 Task: Change  the formatting of the data to 'Which is Less than 10, 'In conditional formating, put the option 'Light Red Fill with Drak Red Text. 'add another formatting option Format As Table, insert the option 'Blue Table style Light 9 'In the sheet  Attendance Sheet for Weekly Monitoringbook
Action: Mouse moved to (325, 476)
Screenshot: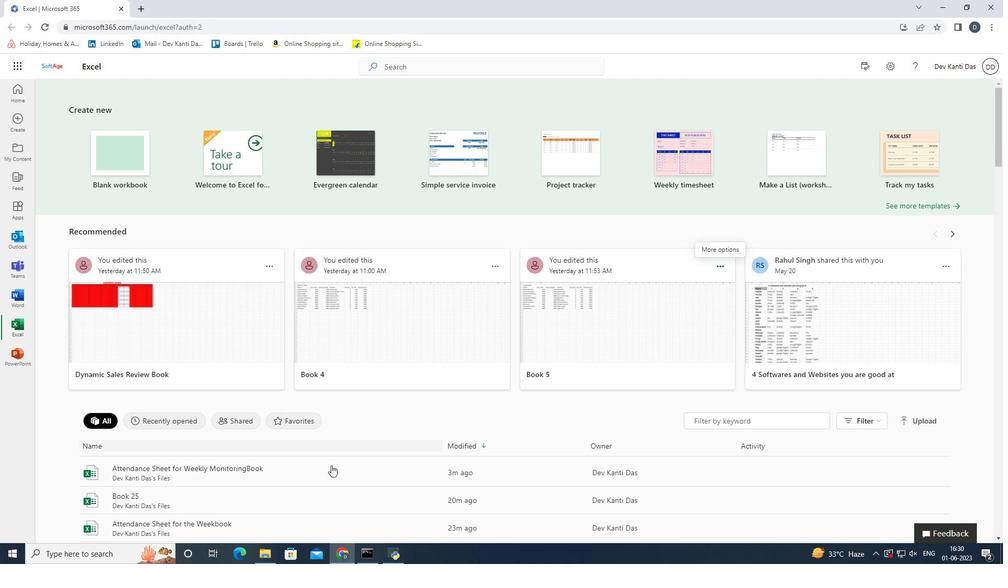 
Action: Mouse pressed left at (325, 476)
Screenshot: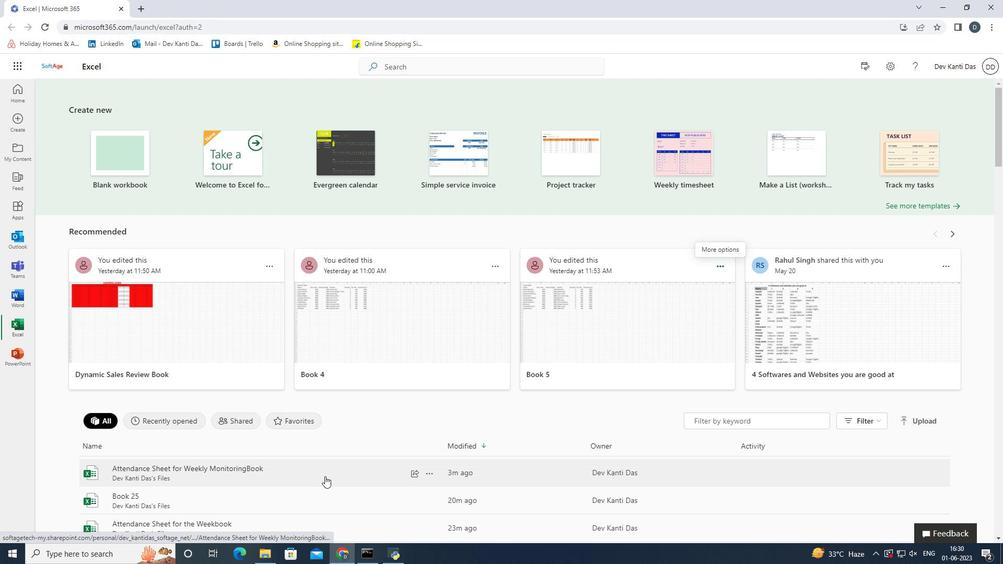 
Action: Mouse moved to (331, 182)
Screenshot: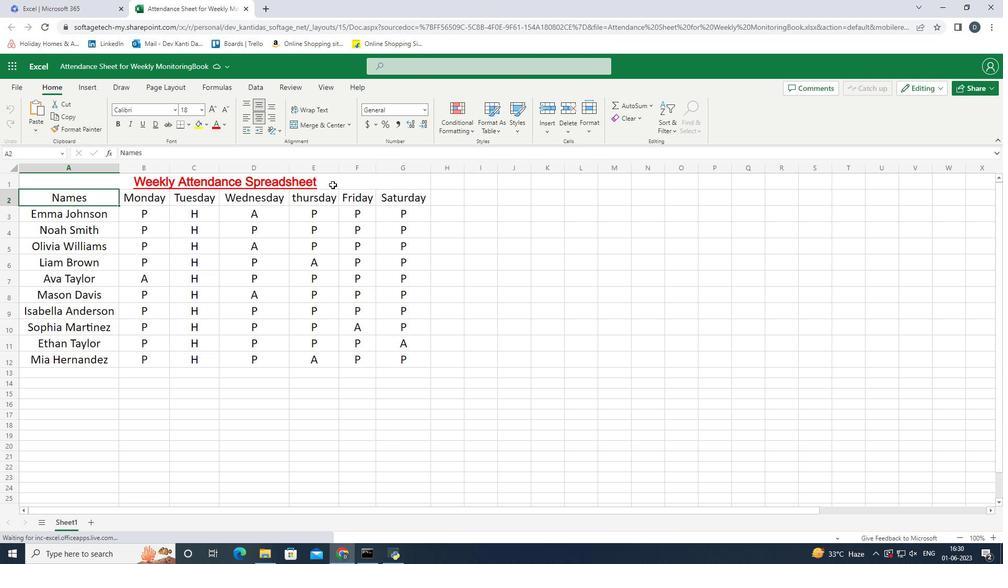 
Action: Mouse pressed left at (331, 182)
Screenshot: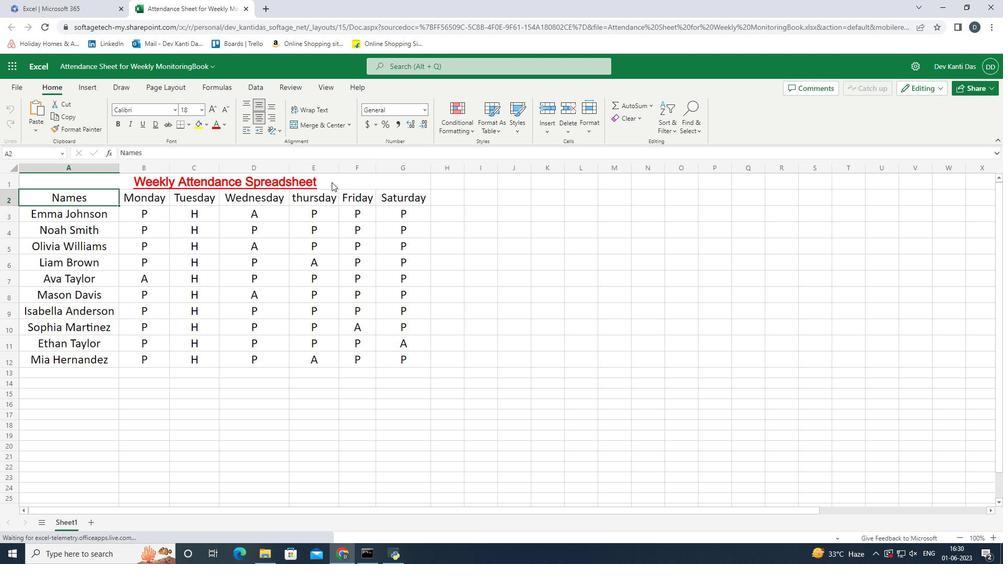 
Action: Mouse moved to (94, 196)
Screenshot: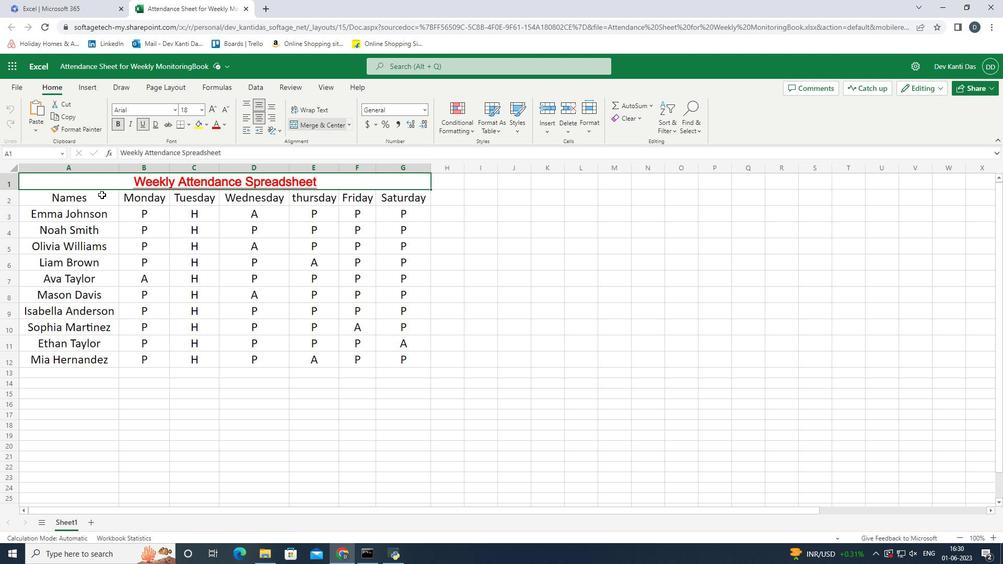 
Action: Mouse pressed left at (94, 196)
Screenshot: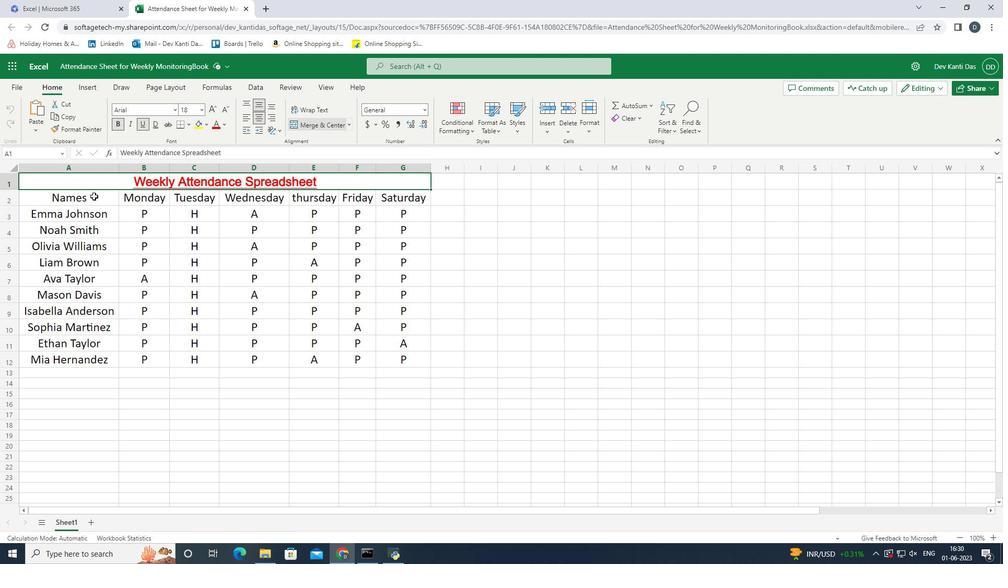 
Action: Mouse pressed left at (94, 196)
Screenshot: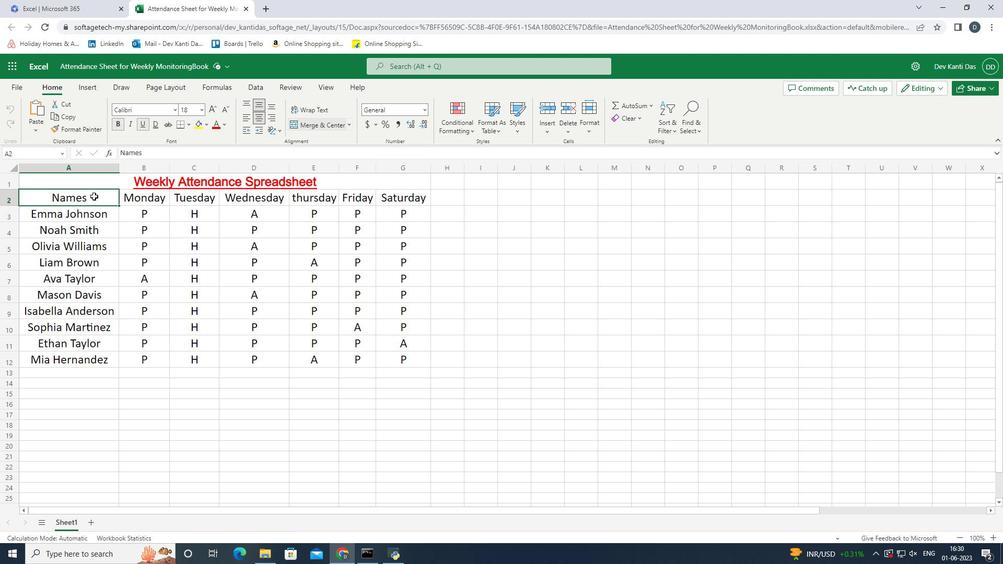 
Action: Mouse moved to (410, 356)
Screenshot: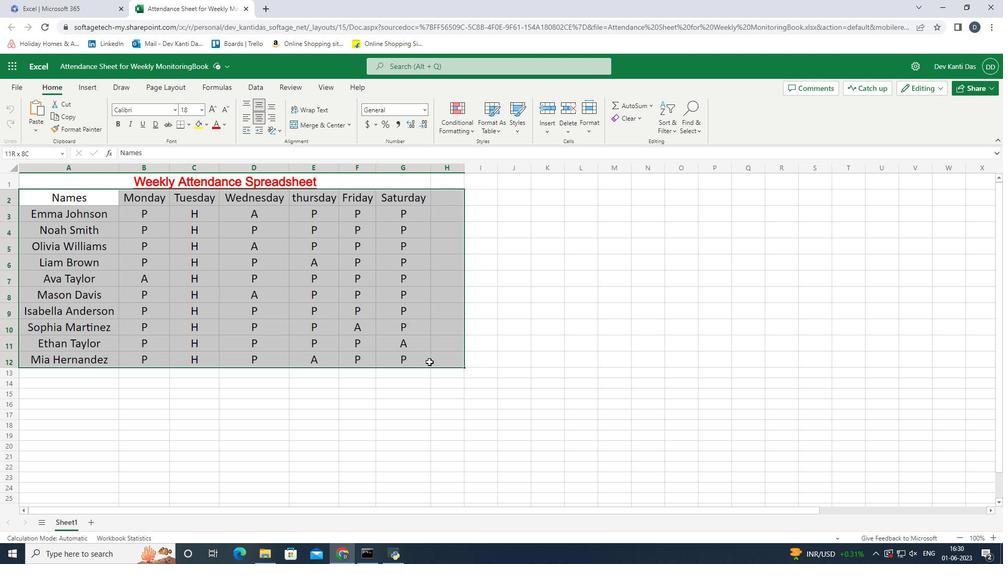 
Action: Mouse pressed left at (410, 356)
Screenshot: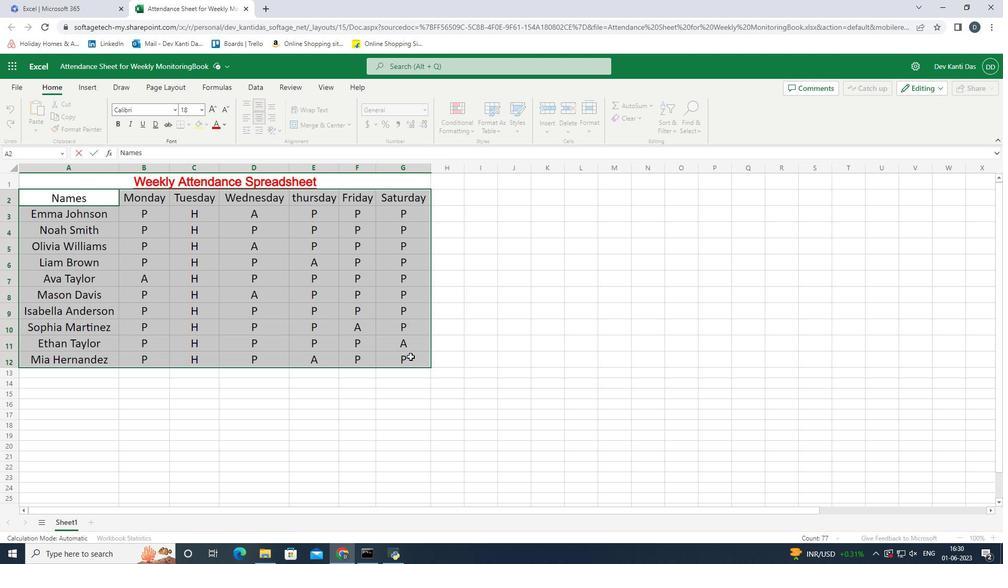 
Action: Mouse moved to (86, 195)
Screenshot: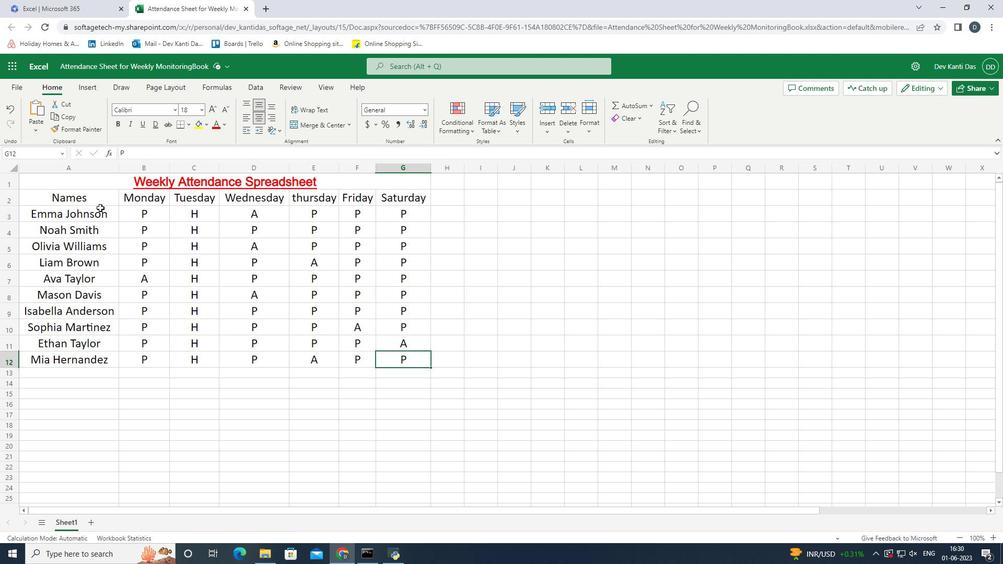 
Action: Mouse pressed left at (86, 195)
Screenshot: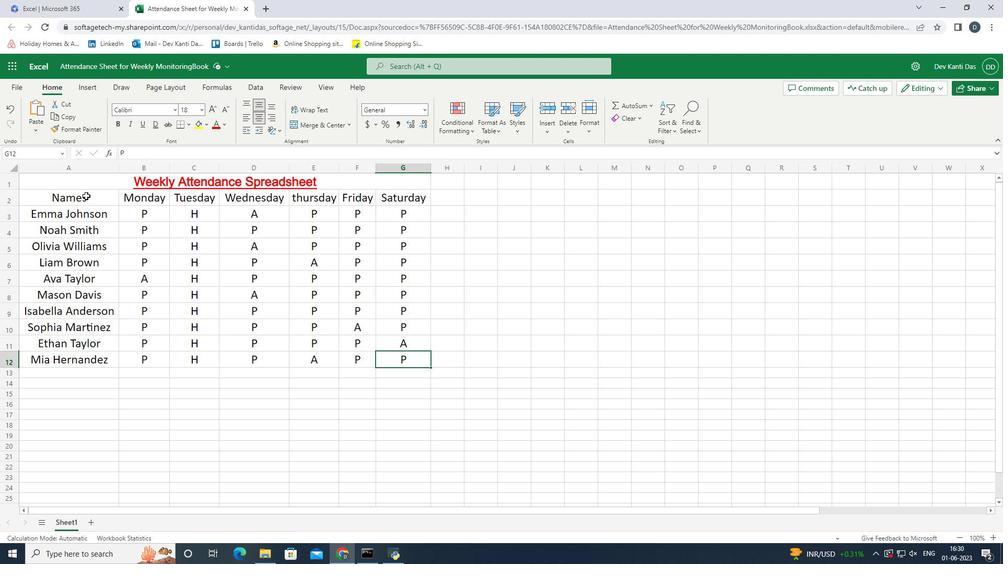 
Action: Mouse moved to (470, 130)
Screenshot: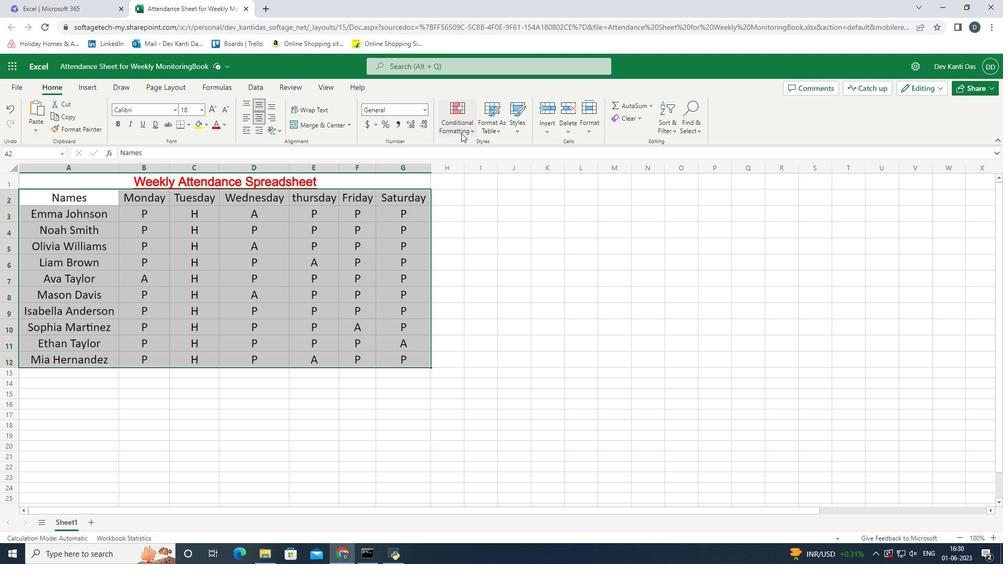 
Action: Mouse pressed left at (470, 130)
Screenshot: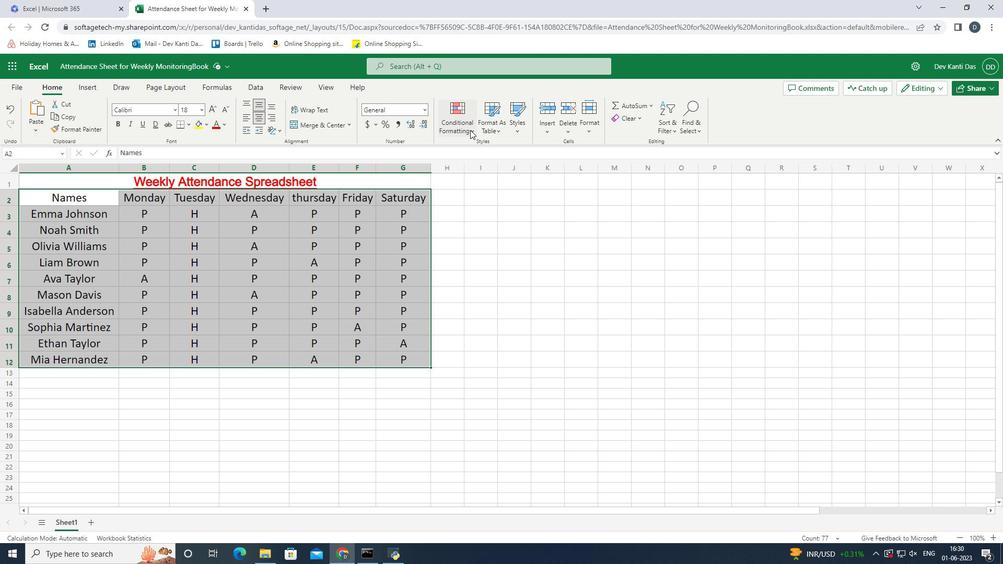 
Action: Mouse moved to (591, 179)
Screenshot: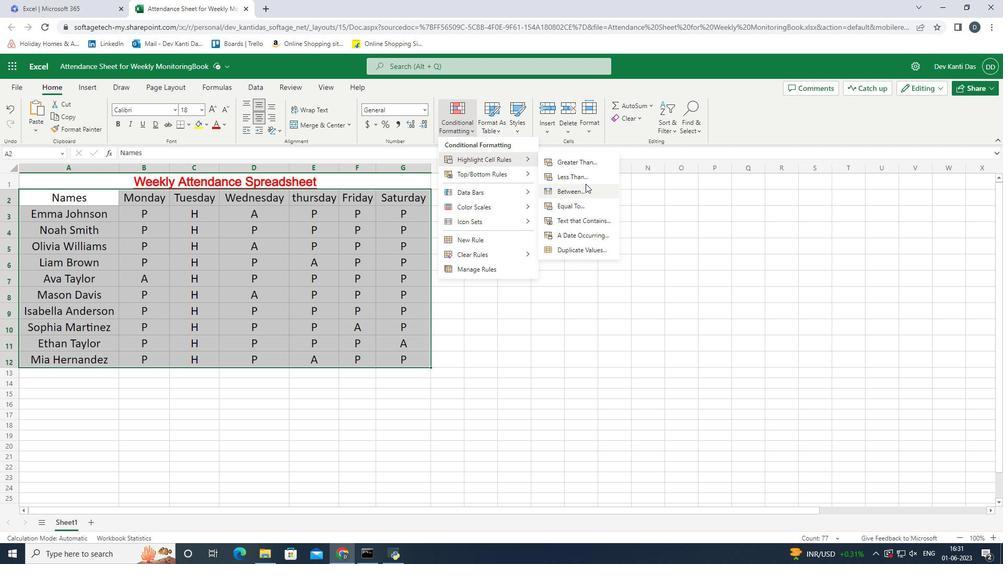 
Action: Mouse pressed left at (591, 179)
Screenshot: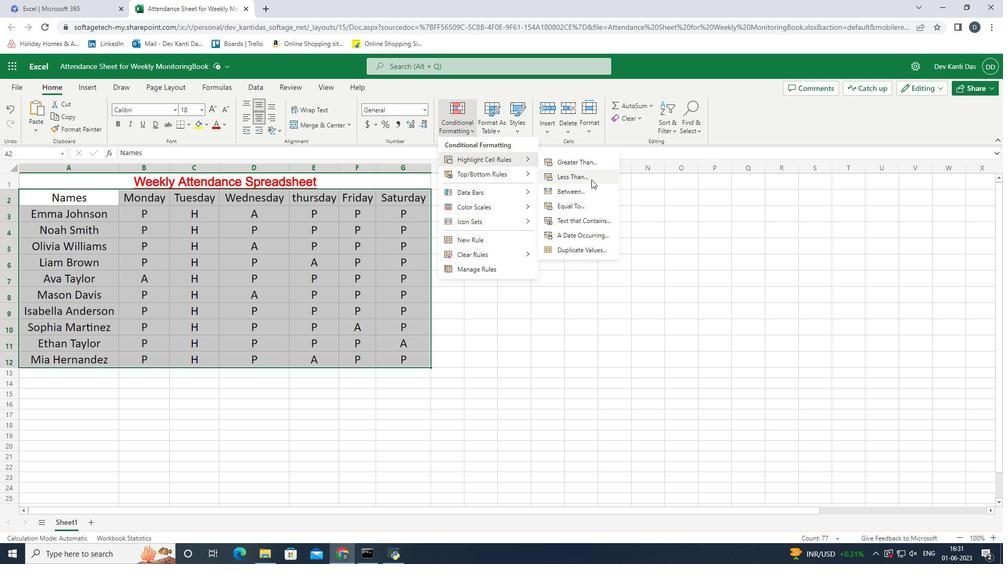 
Action: Mouse moved to (951, 452)
Screenshot: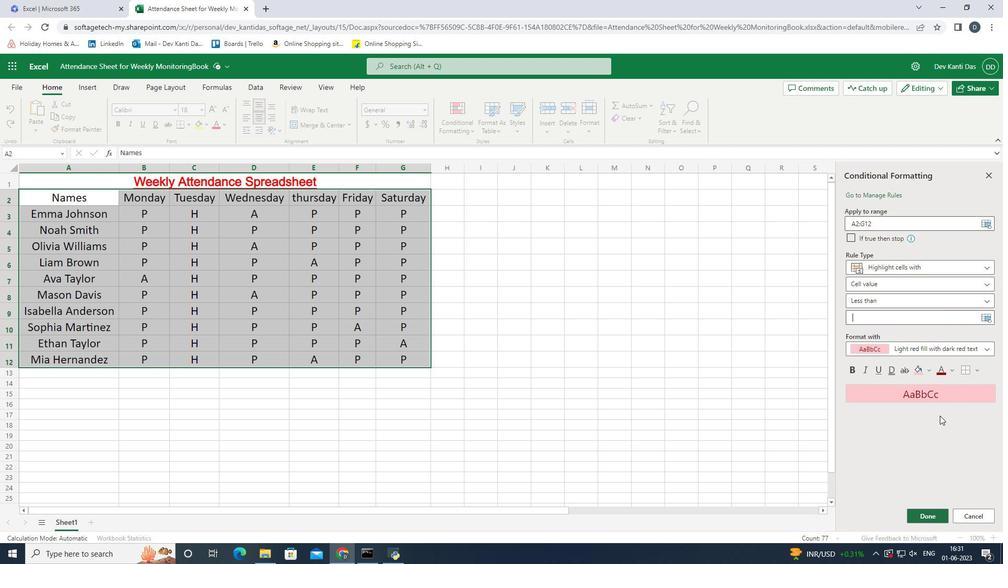 
Action: Key pressed 10
Screenshot: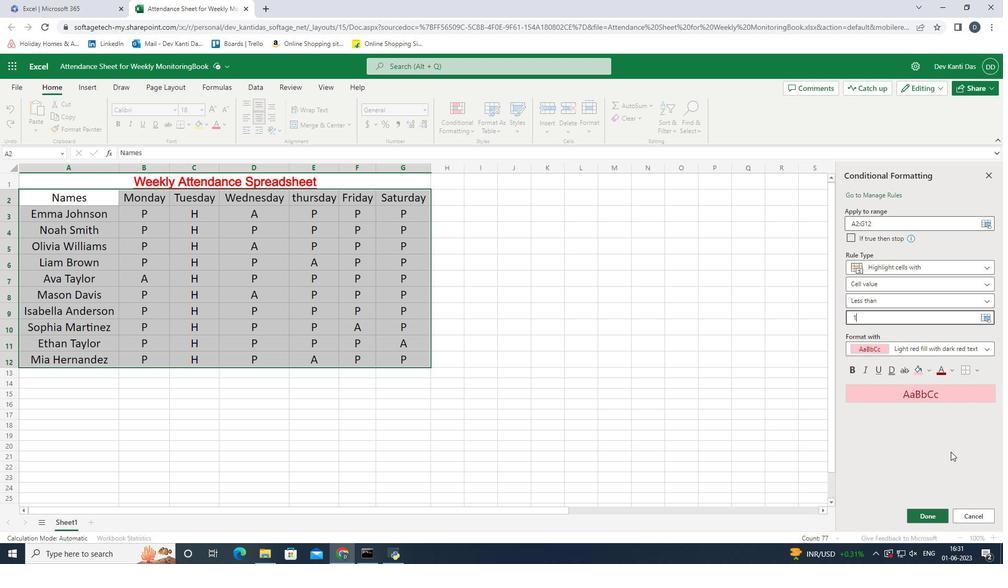 
Action: Mouse moved to (974, 352)
Screenshot: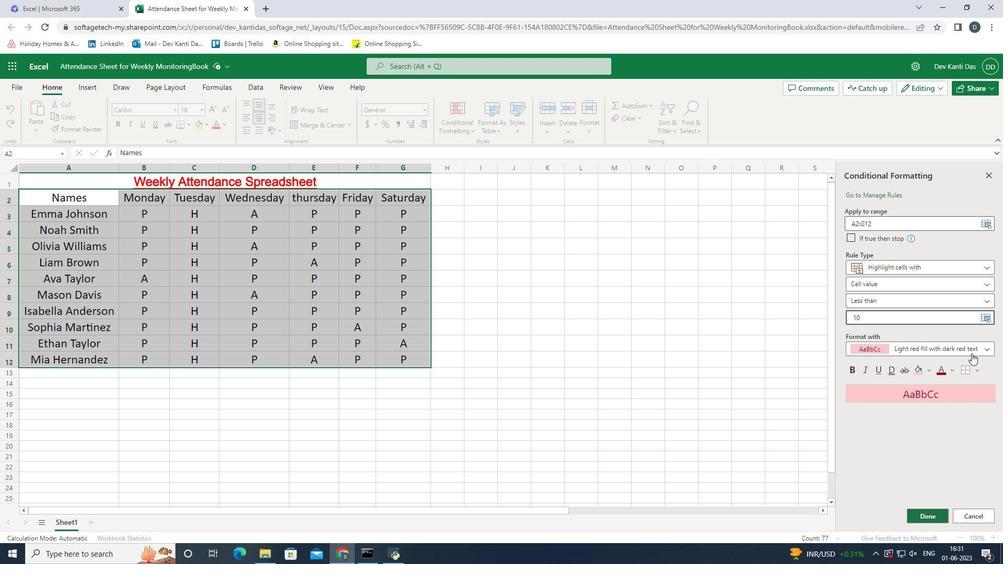 
Action: Mouse pressed left at (974, 352)
Screenshot: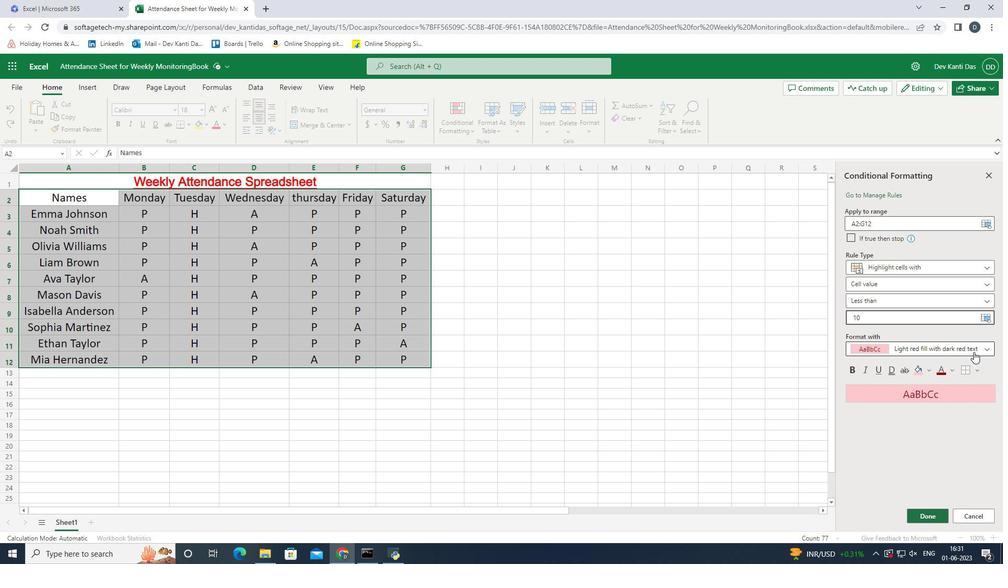 
Action: Mouse moved to (974, 364)
Screenshot: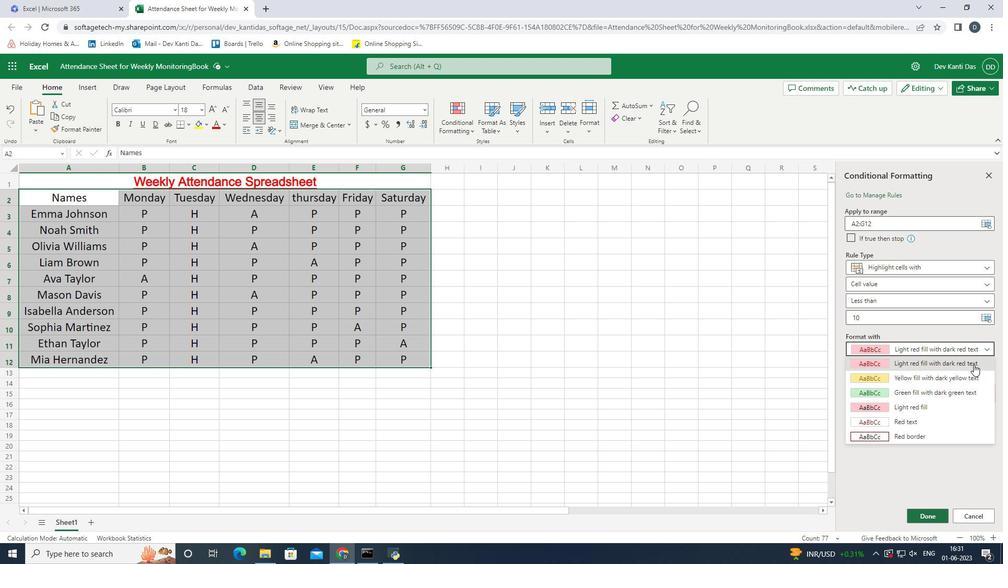 
Action: Mouse pressed left at (974, 364)
Screenshot: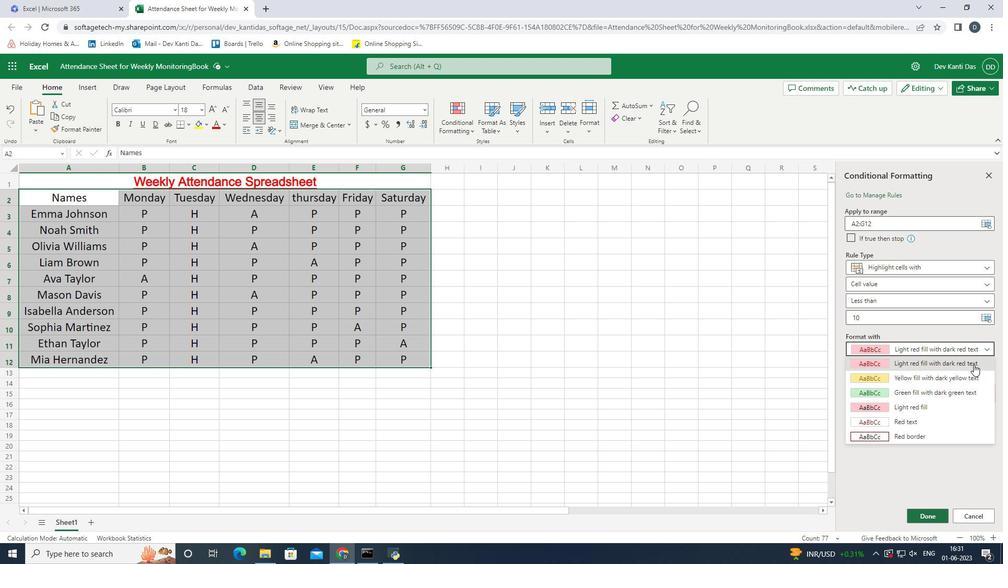 
Action: Mouse moved to (928, 510)
Screenshot: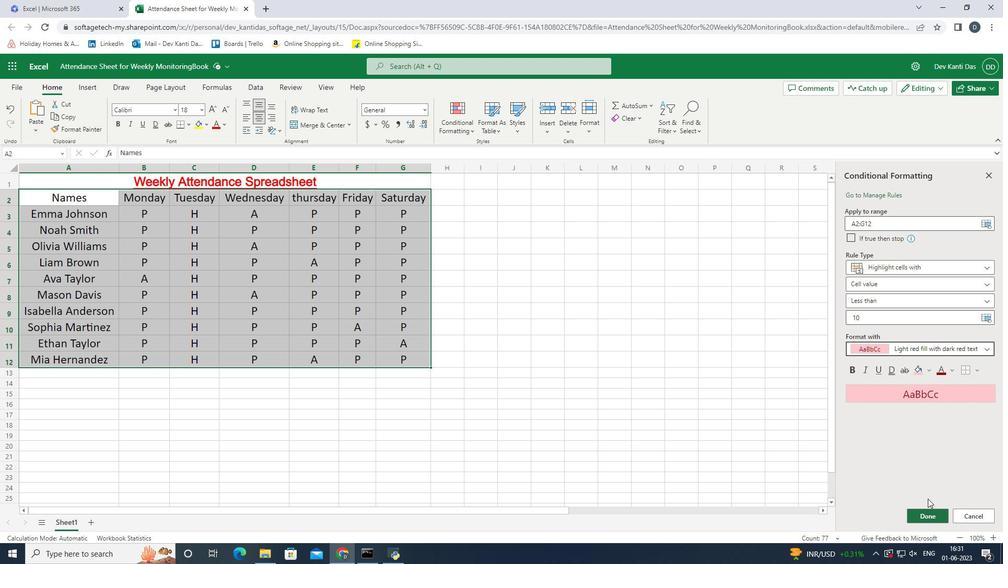 
Action: Mouse pressed left at (928, 510)
Screenshot: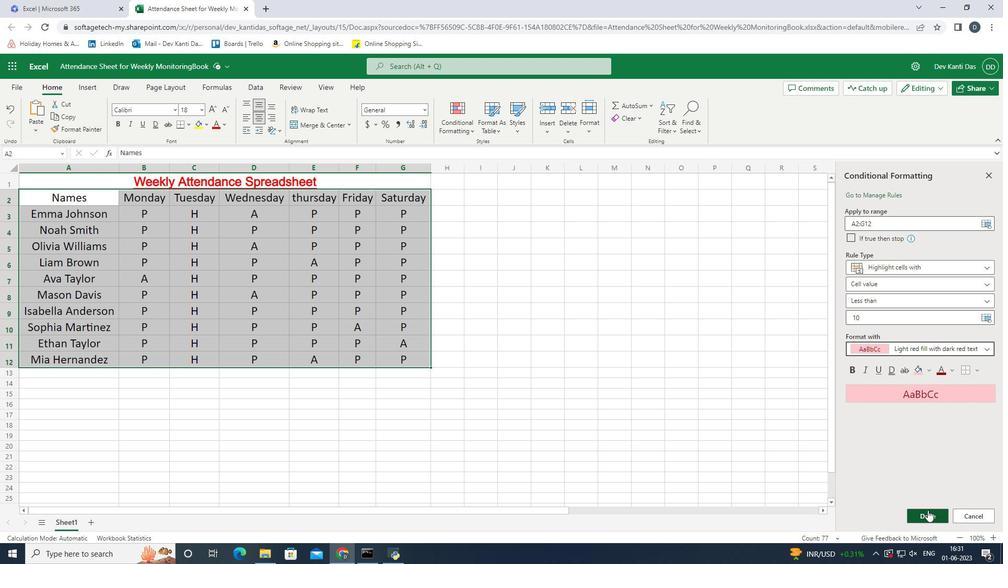 
Action: Mouse moved to (993, 173)
Screenshot: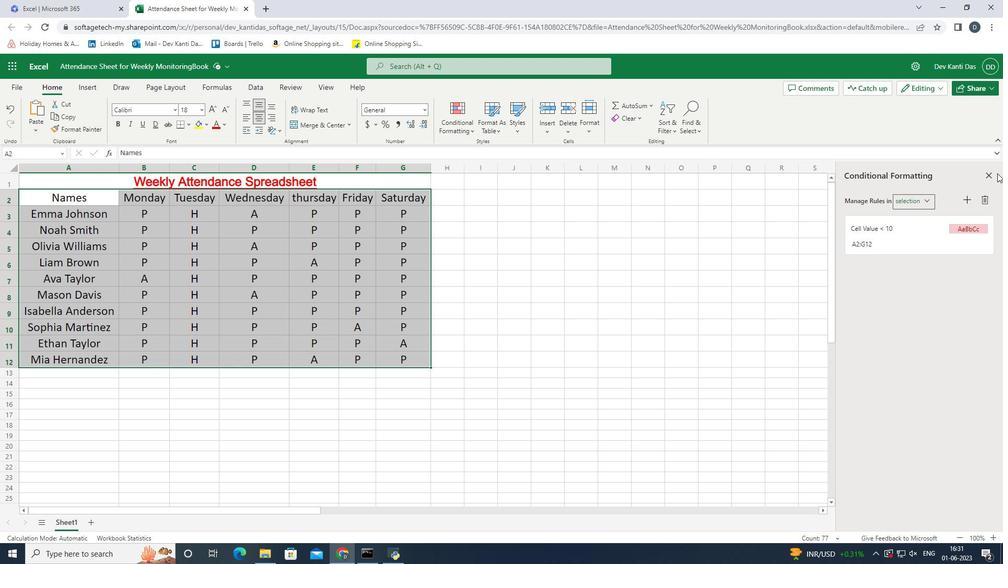 
Action: Mouse pressed left at (993, 173)
Screenshot: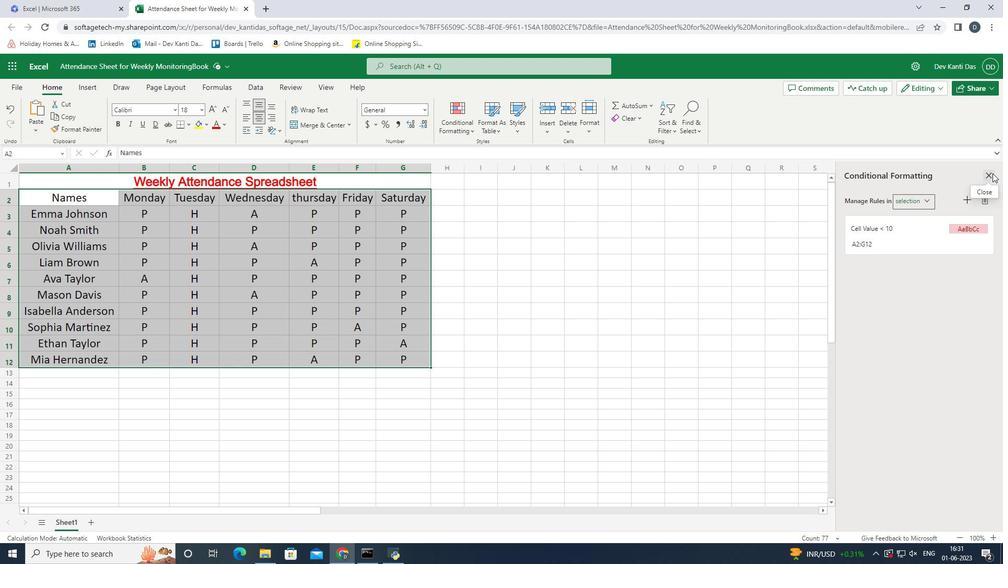 
Action: Mouse moved to (496, 130)
Screenshot: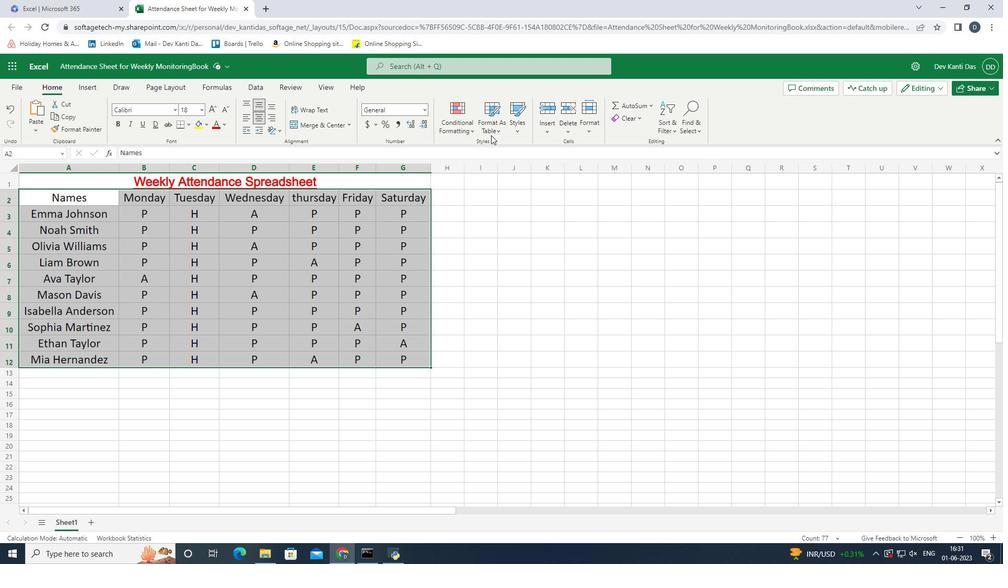 
Action: Mouse pressed left at (496, 130)
Screenshot: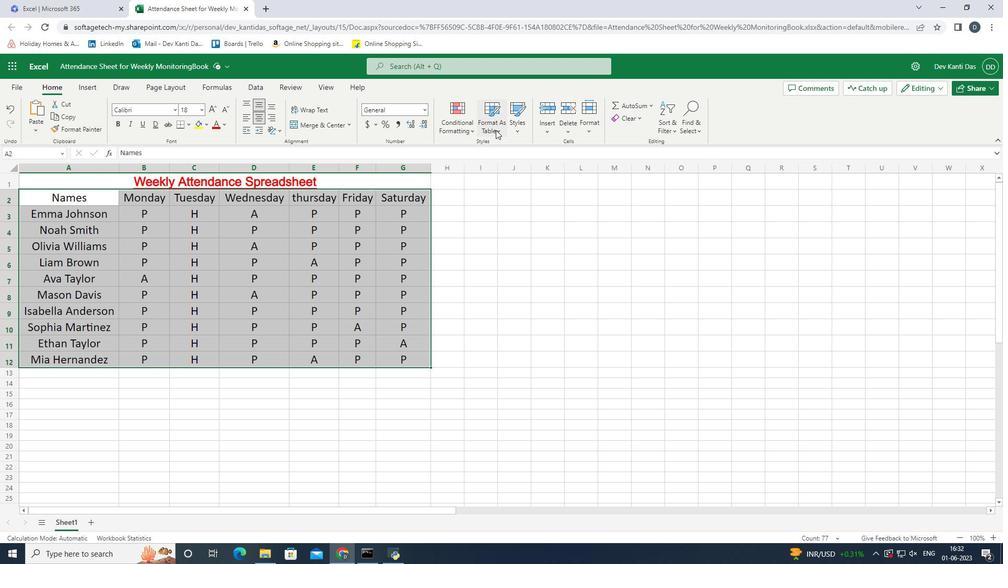 
Action: Mouse moved to (535, 205)
Screenshot: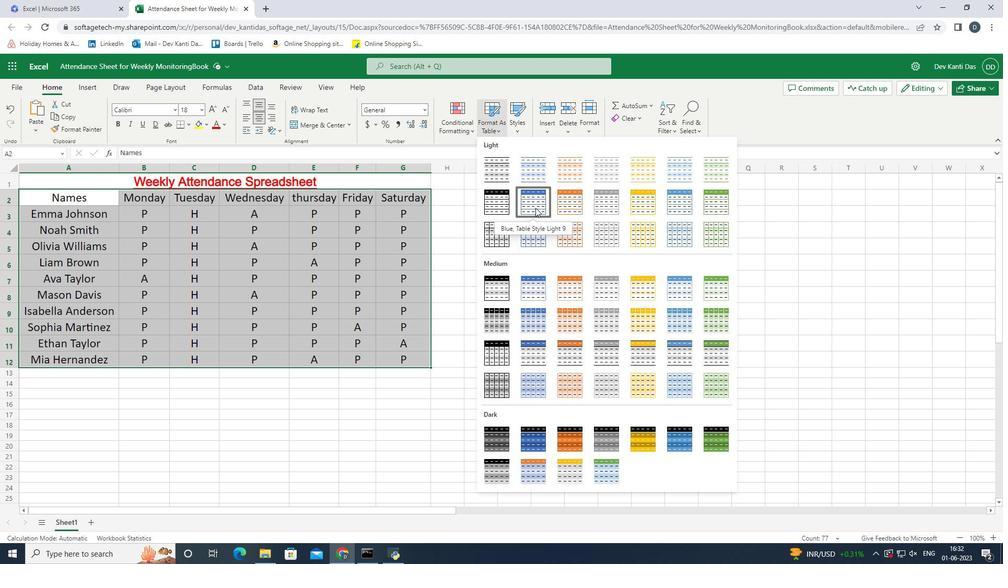 
Action: Mouse pressed left at (535, 205)
Screenshot: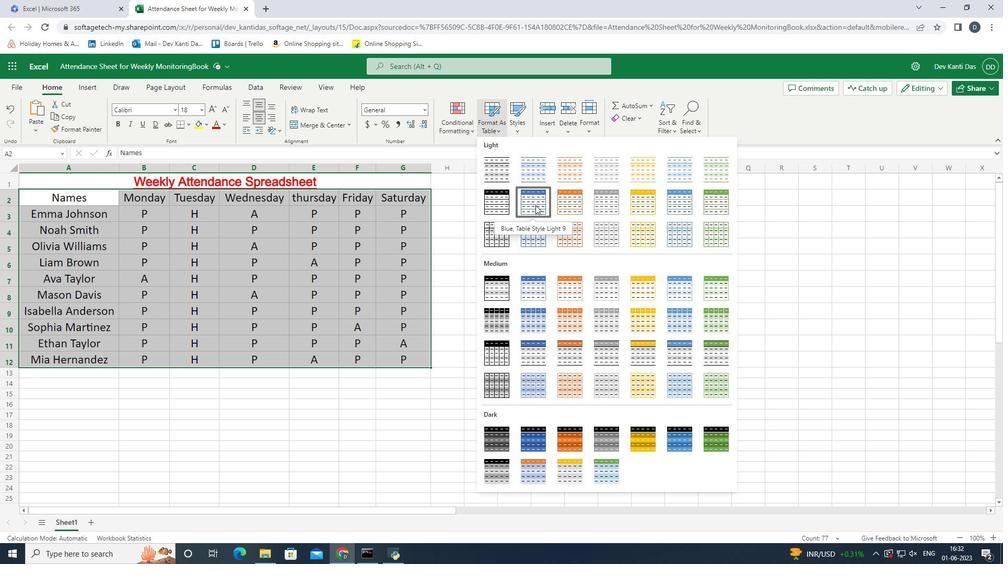 
Action: Mouse moved to (554, 329)
Screenshot: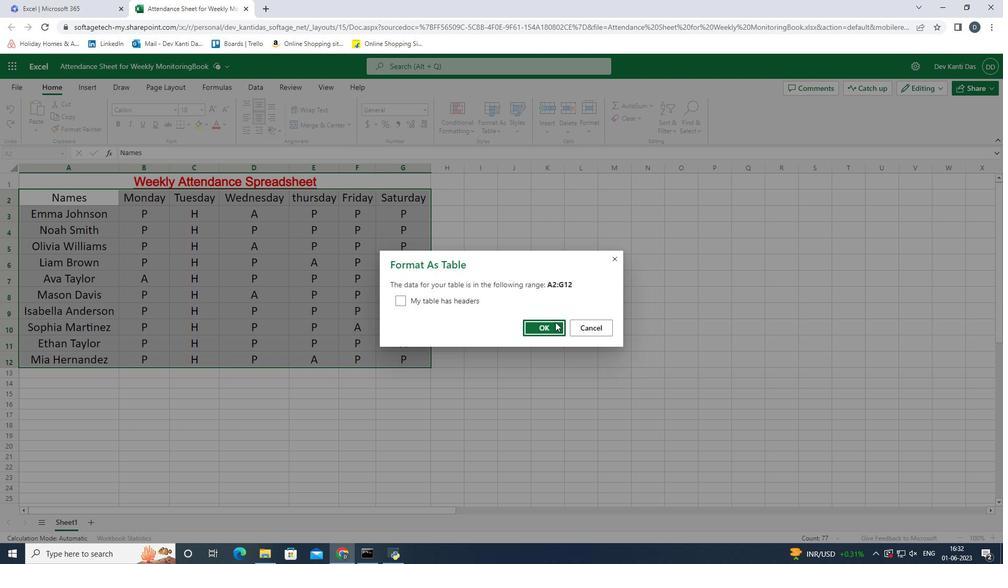 
Action: Mouse pressed left at (554, 329)
Screenshot: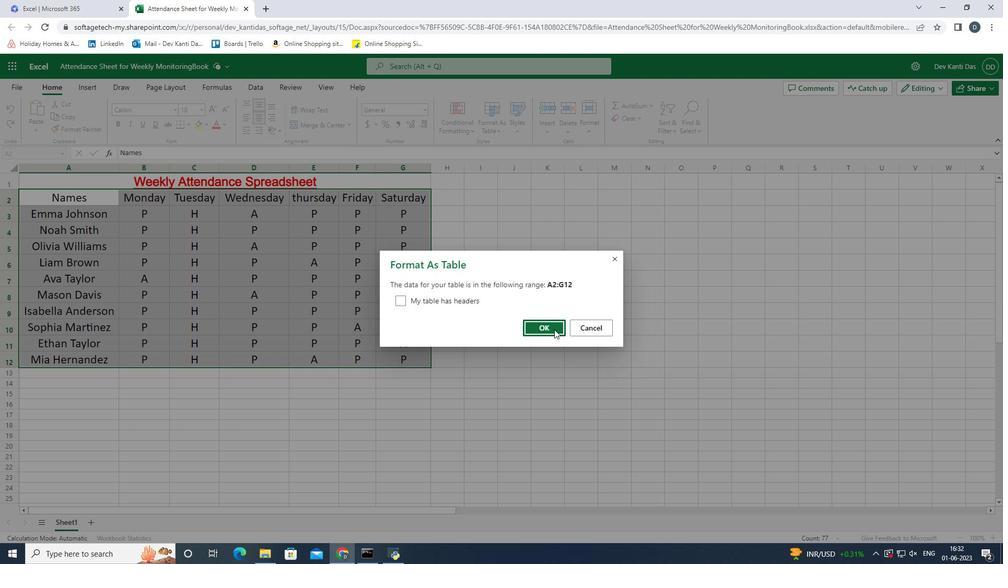 
Action: Mouse moved to (470, 375)
Screenshot: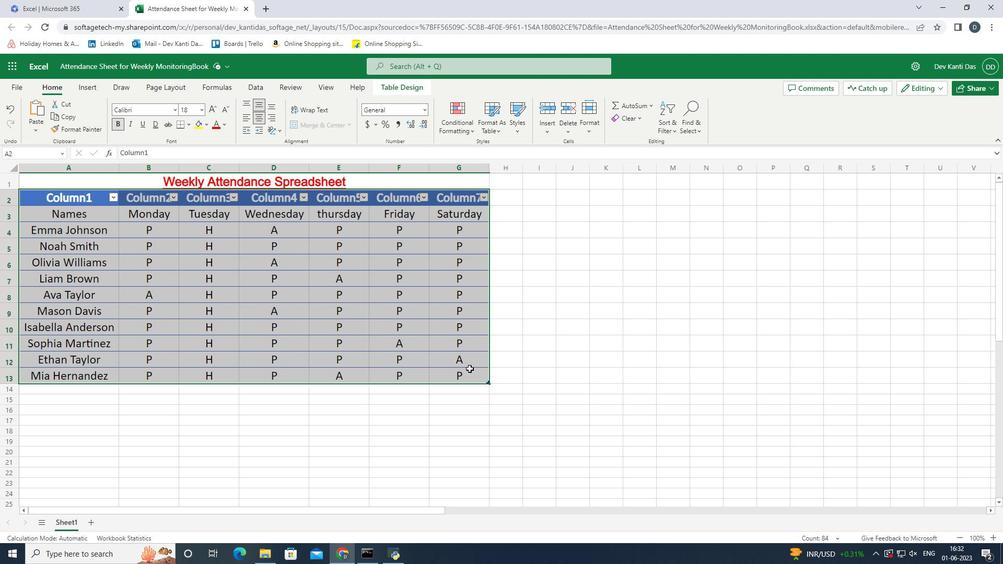 
Action: Mouse pressed left at (470, 375)
Screenshot: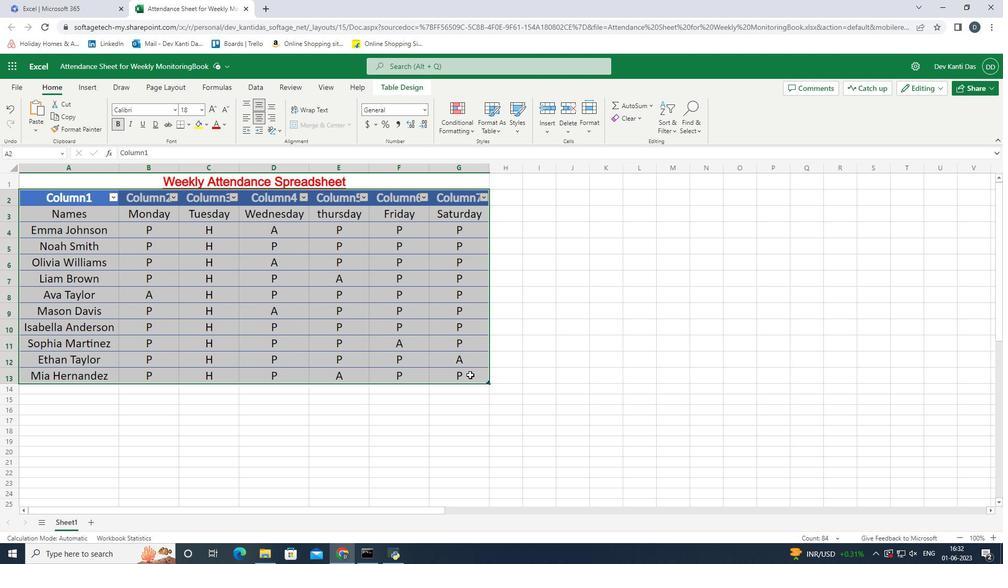 
Action: Mouse moved to (469, 373)
Screenshot: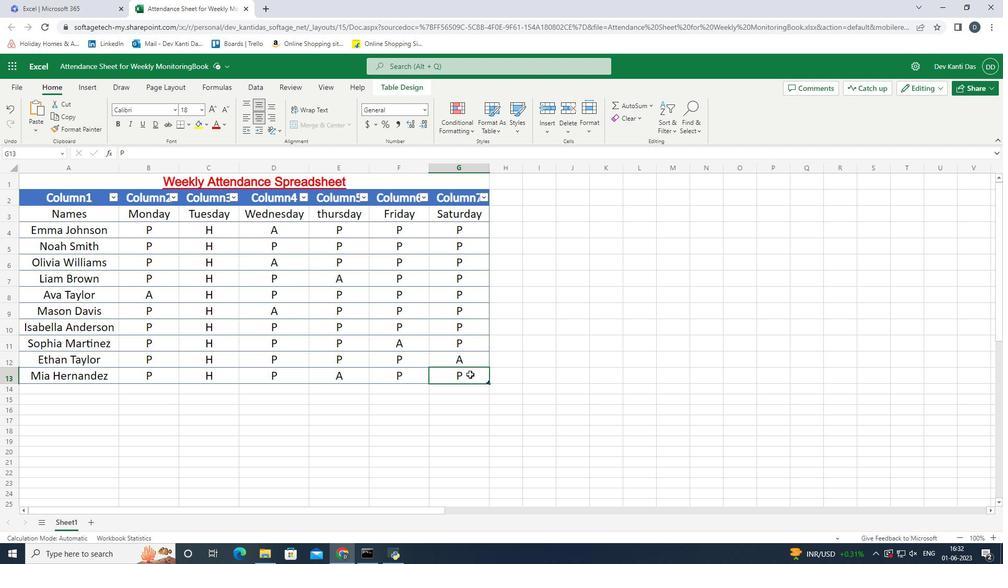 
